 Task: Create in the project TridentForge an epic 'Agile Process Implementation'.
Action: Mouse moved to (171, 49)
Screenshot: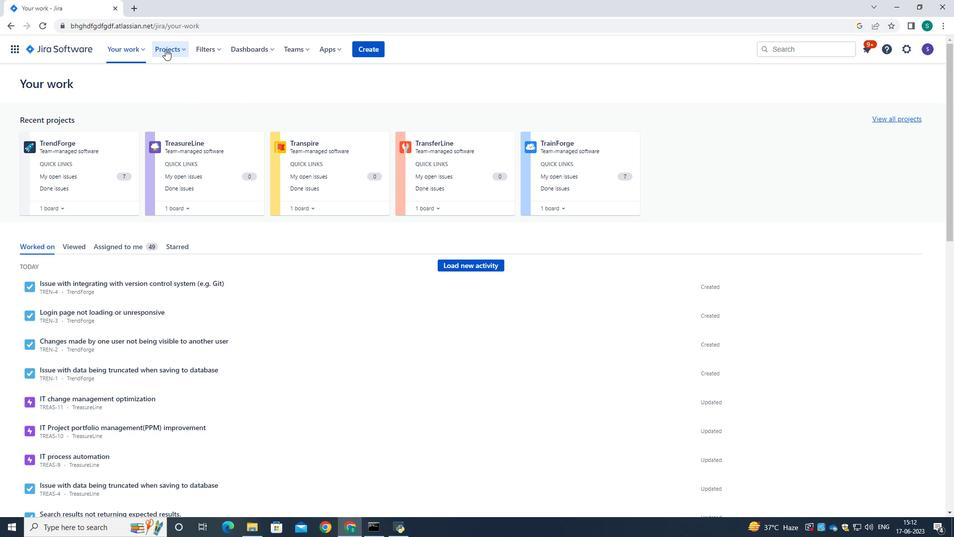 
Action: Mouse pressed left at (171, 49)
Screenshot: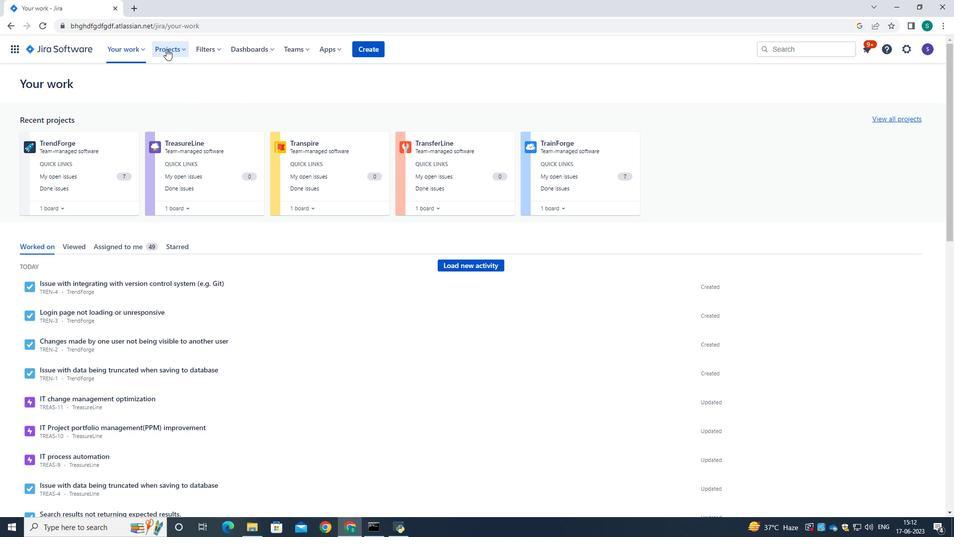 
Action: Mouse moved to (201, 97)
Screenshot: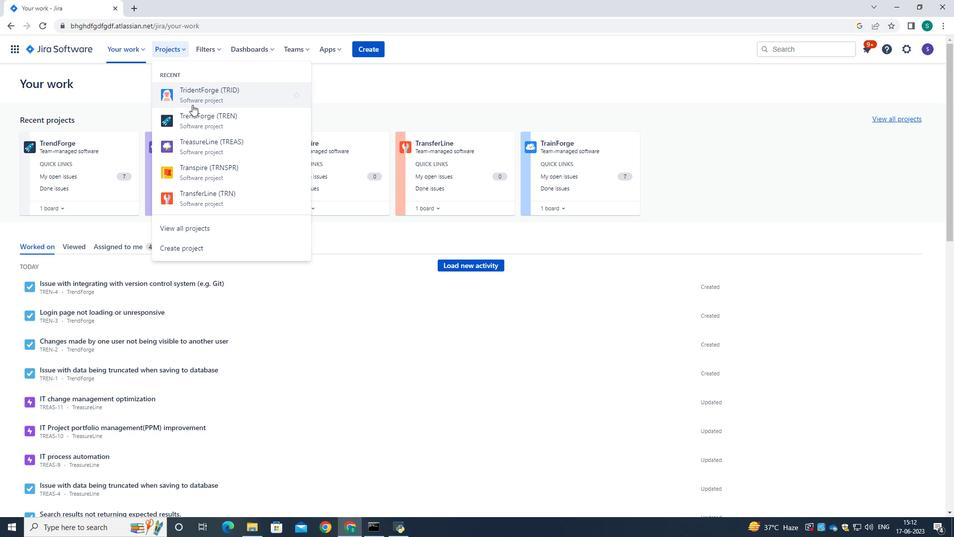 
Action: Mouse pressed left at (201, 97)
Screenshot: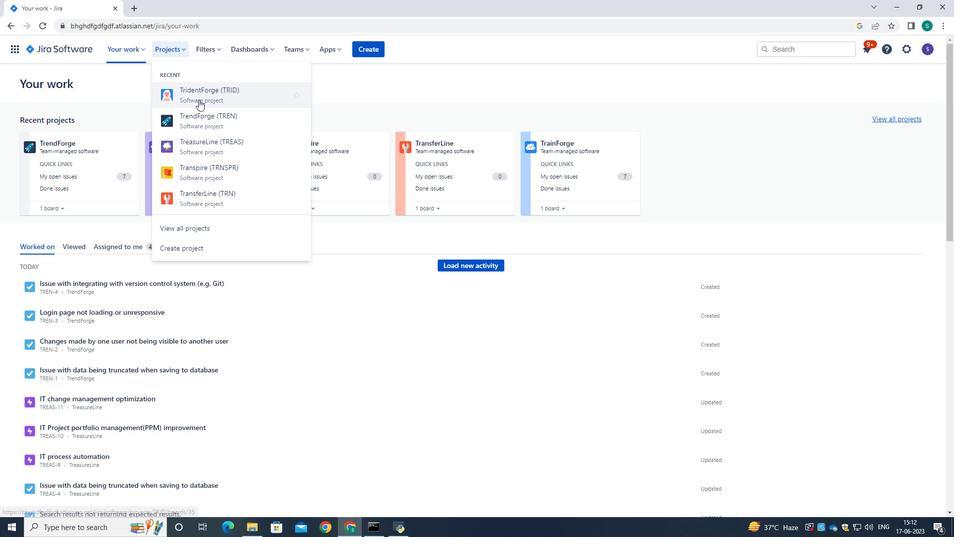 
Action: Mouse moved to (60, 145)
Screenshot: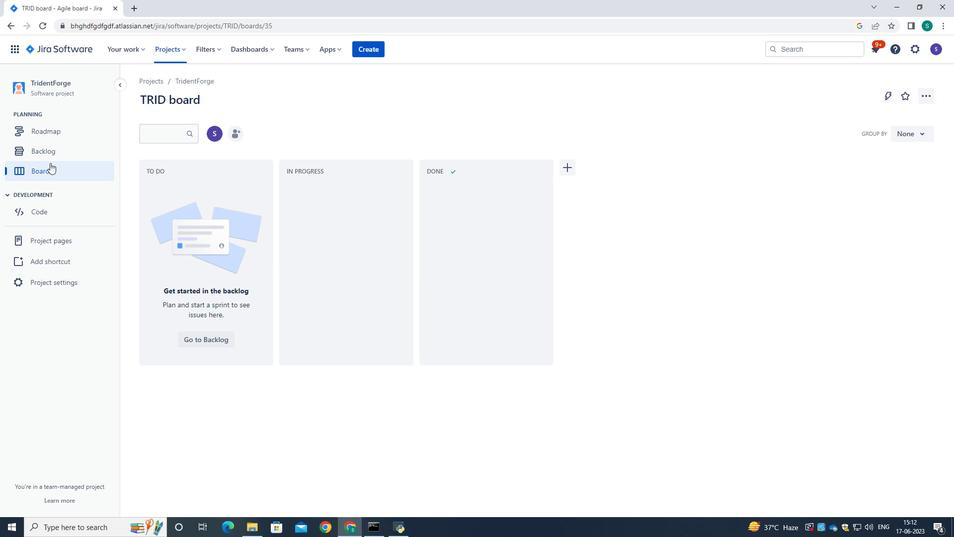 
Action: Mouse pressed left at (60, 145)
Screenshot: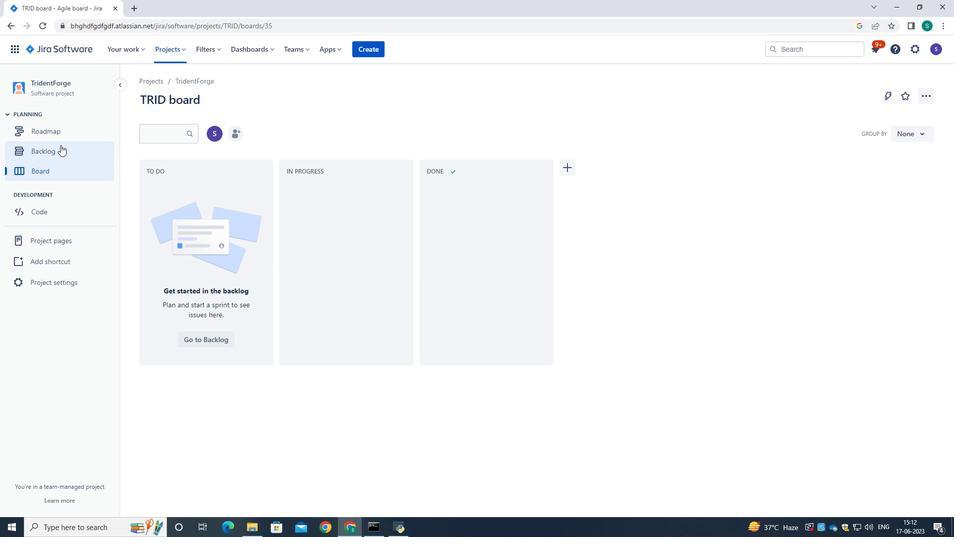 
Action: Mouse moved to (224, 227)
Screenshot: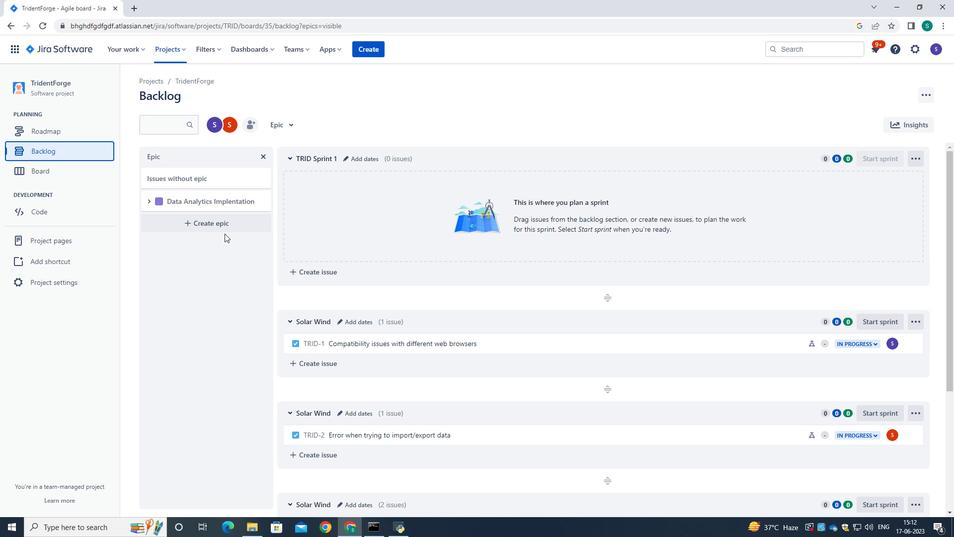 
Action: Mouse pressed left at (224, 227)
Screenshot: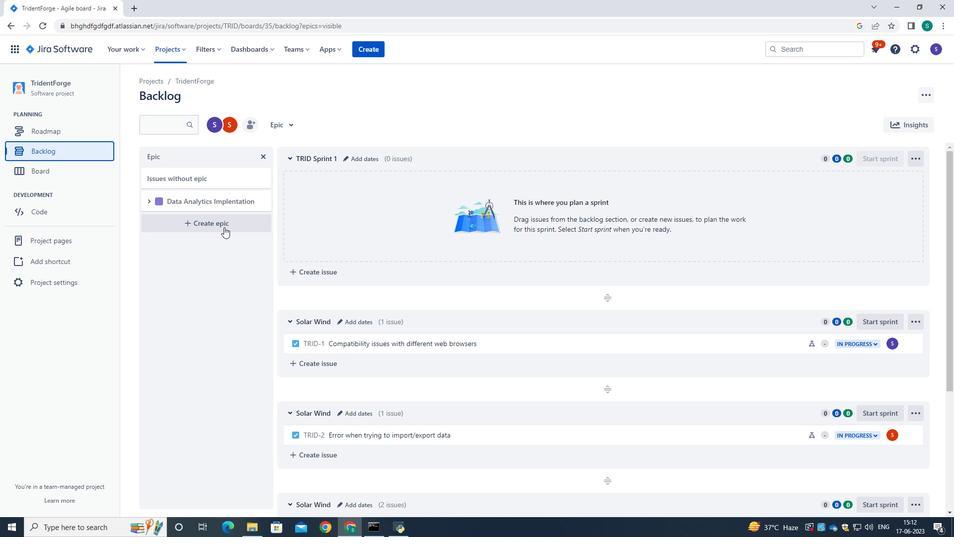 
Action: Mouse moved to (210, 225)
Screenshot: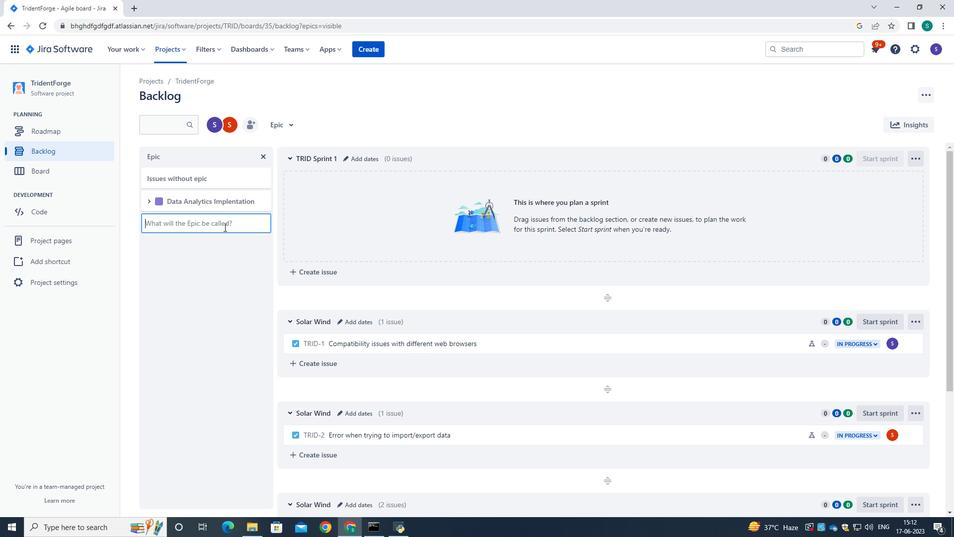 
Action: Mouse pressed left at (210, 225)
Screenshot: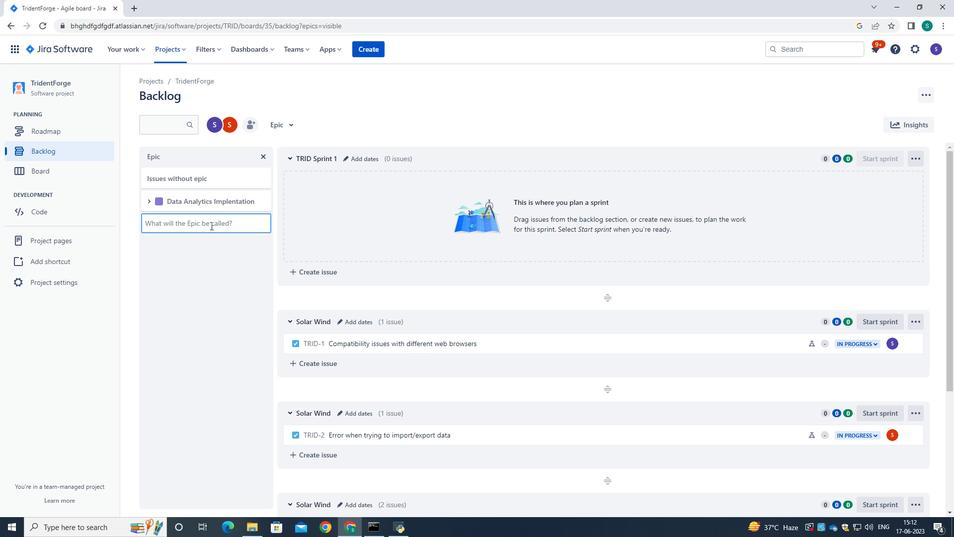 
Action: Key pressed <Key.caps_lock>A<Key.caps_lock>gile<Key.space><Key.caps_lock>P<Key.caps_lock>oce<Key.backspace><Key.backspace><Key.backspace>rocess<Key.space><Key.caps_lock>I<Key.caps_lock>mplementation
Screenshot: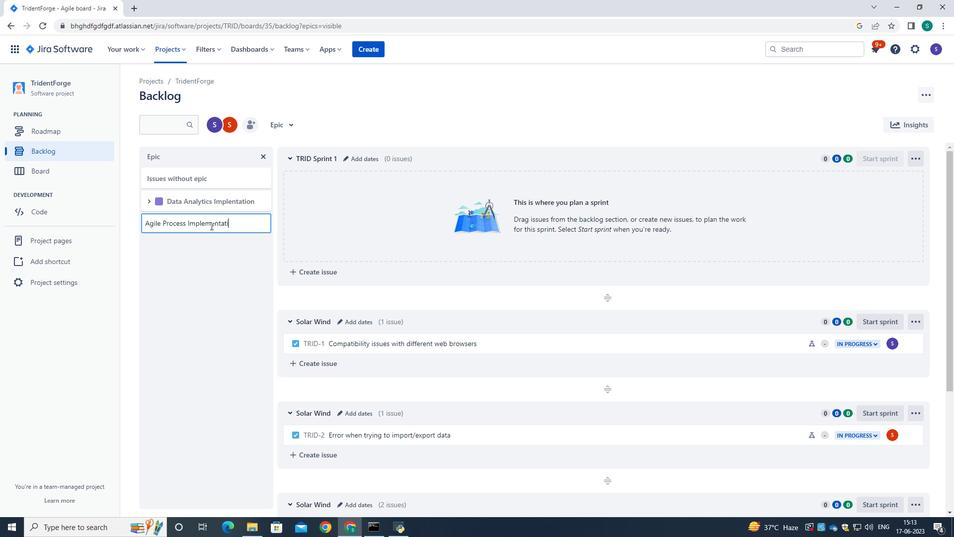 
Action: Mouse moved to (211, 260)
Screenshot: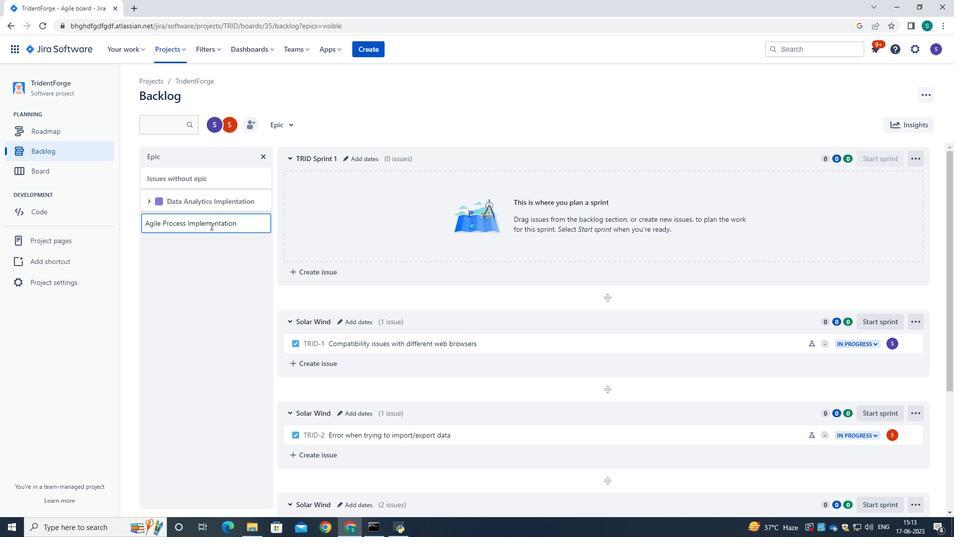 
Action: Mouse pressed left at (211, 260)
Screenshot: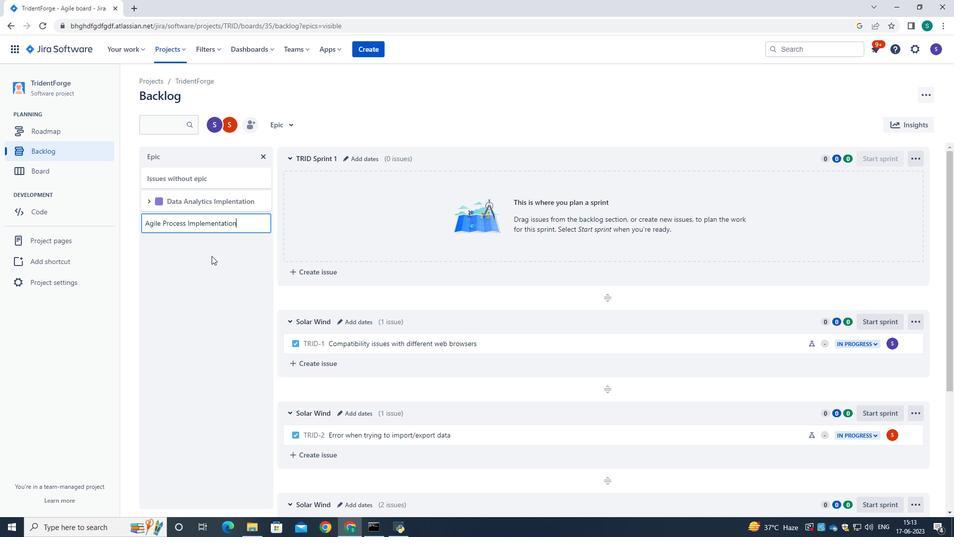 
Action: Mouse moved to (228, 222)
Screenshot: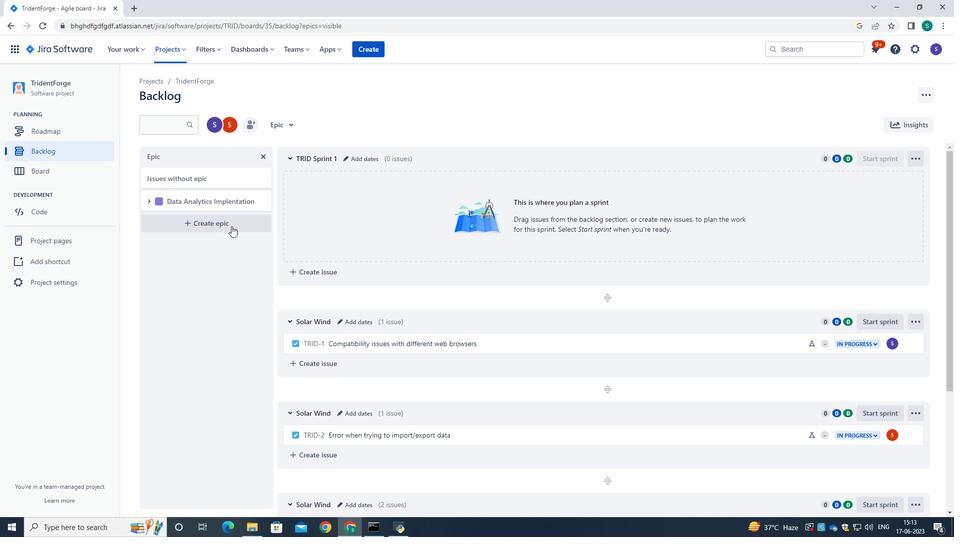 
Action: Mouse pressed left at (228, 222)
Screenshot: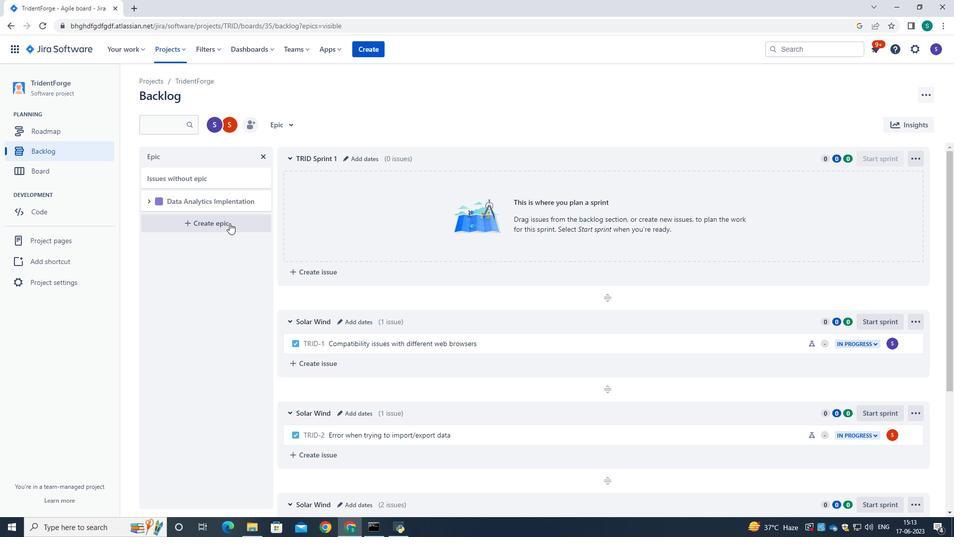 
Action: Mouse moved to (255, 220)
Screenshot: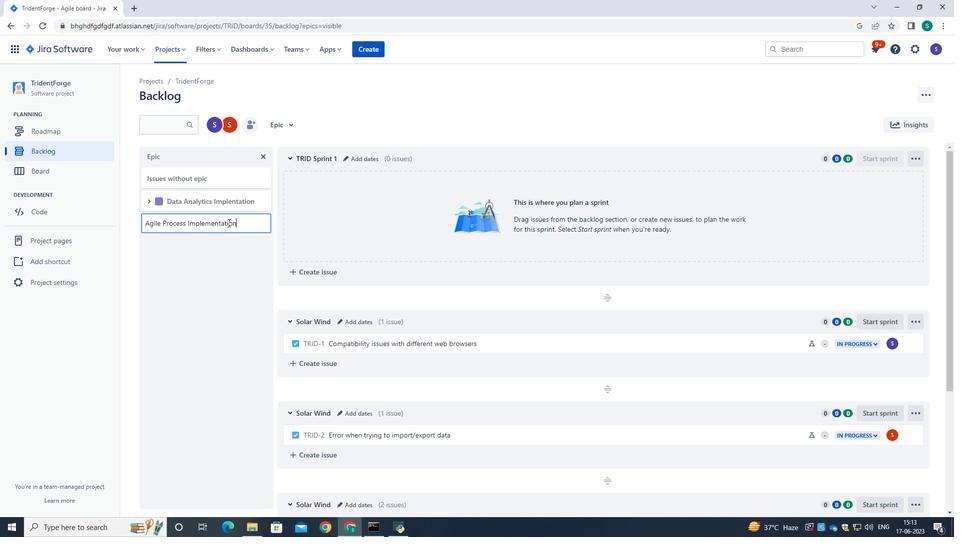 
Action: Key pressed <Key.enter>
Screenshot: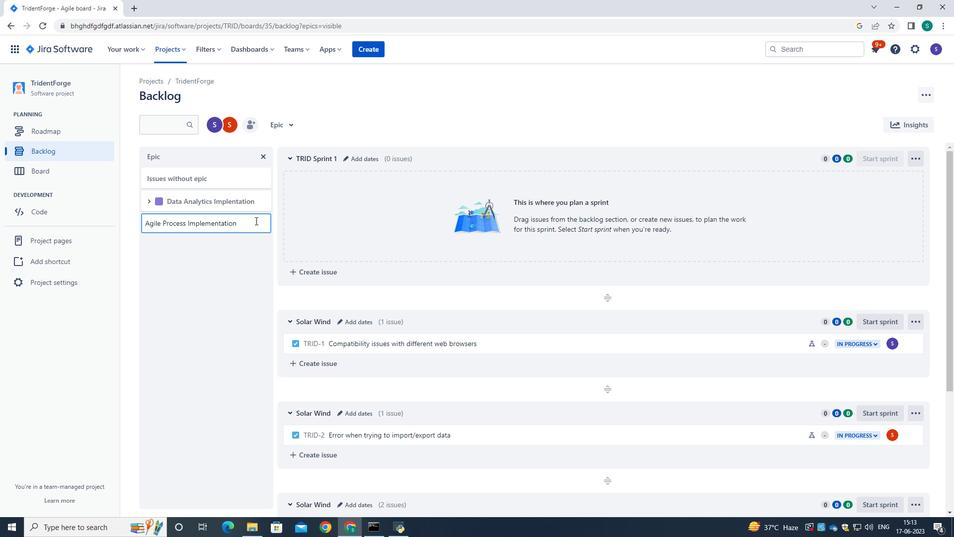 
Action: Mouse moved to (184, 294)
Screenshot: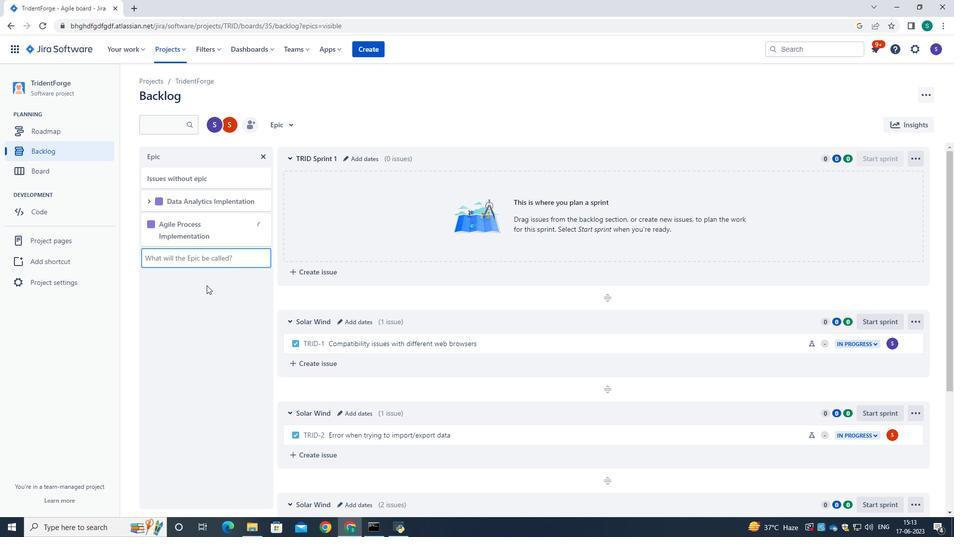 
